 Task: Create a rule when a list is created by me.
Action: Mouse moved to (466, 377)
Screenshot: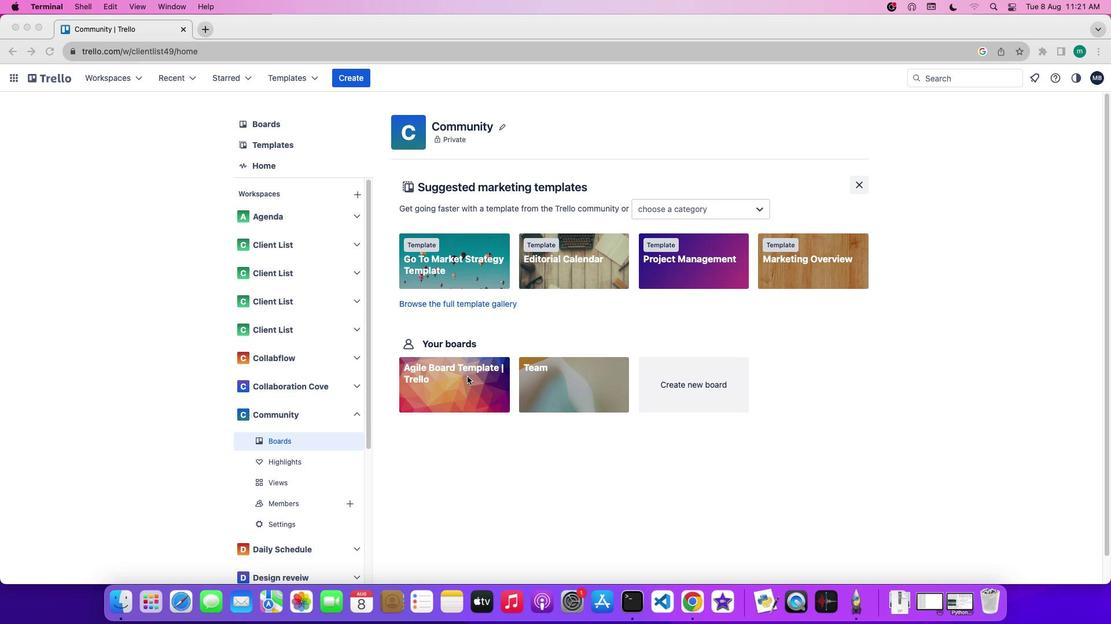 
Action: Mouse pressed left at (466, 377)
Screenshot: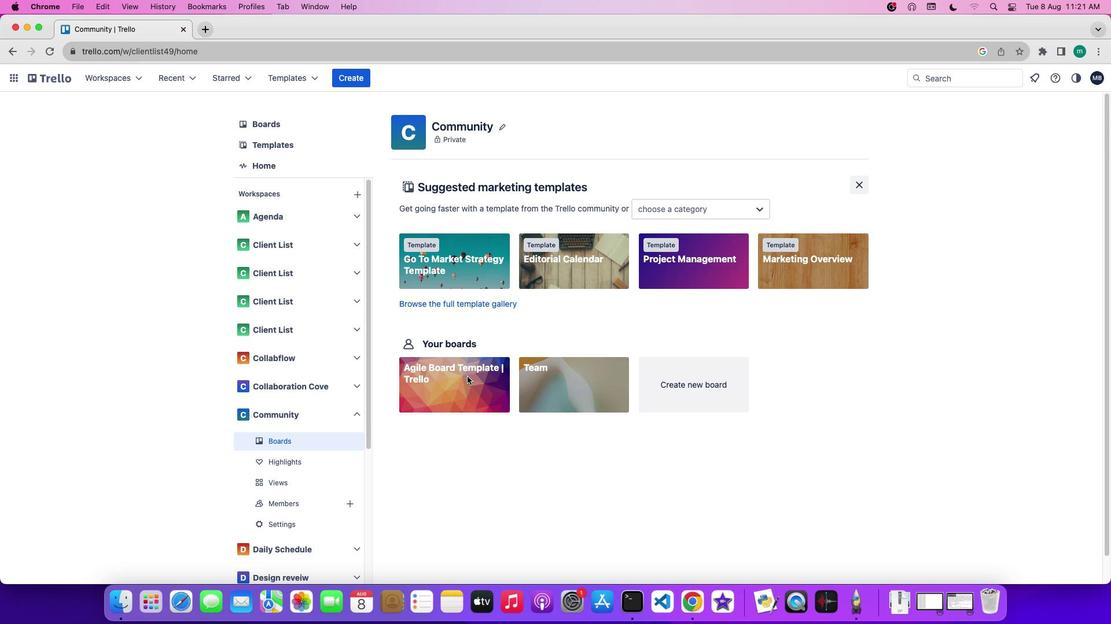 
Action: Mouse pressed left at (466, 377)
Screenshot: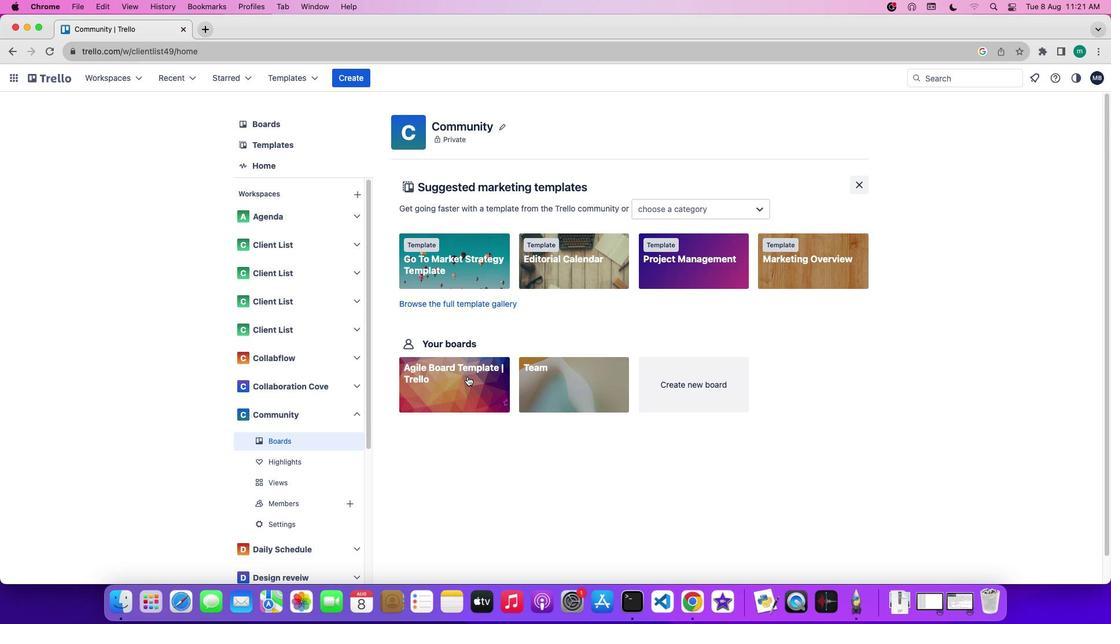 
Action: Mouse moved to (1015, 259)
Screenshot: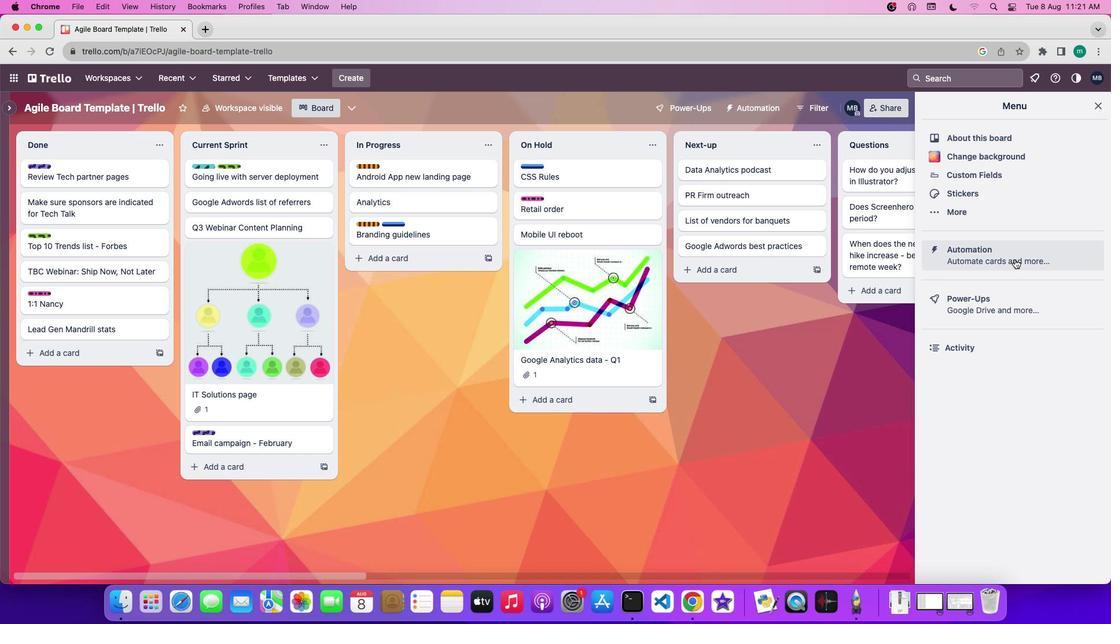 
Action: Mouse pressed left at (1015, 259)
Screenshot: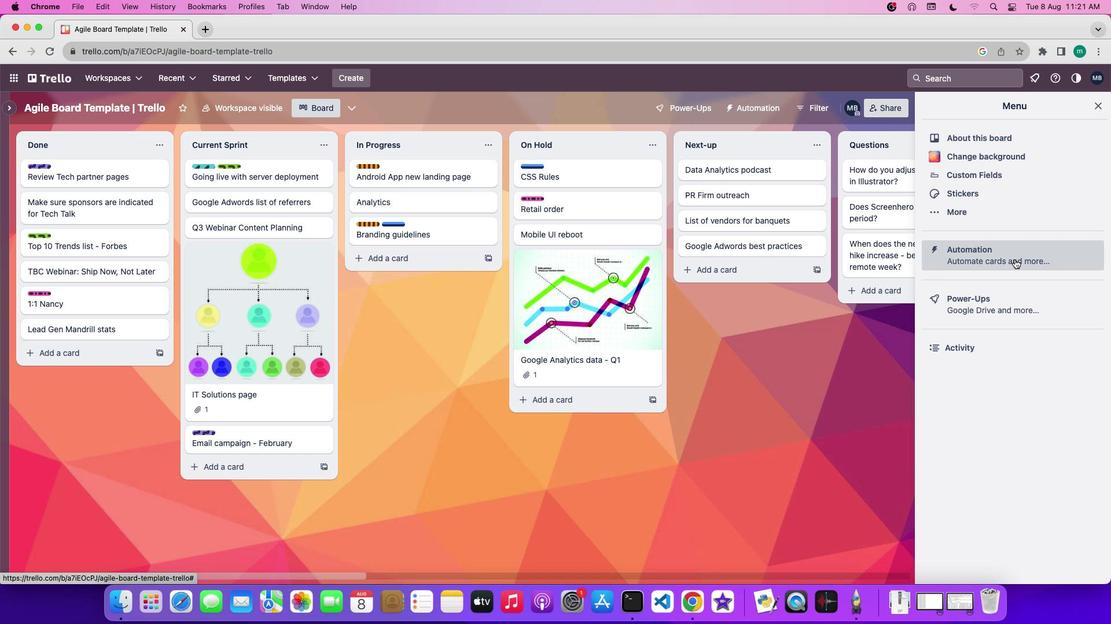
Action: Mouse moved to (79, 212)
Screenshot: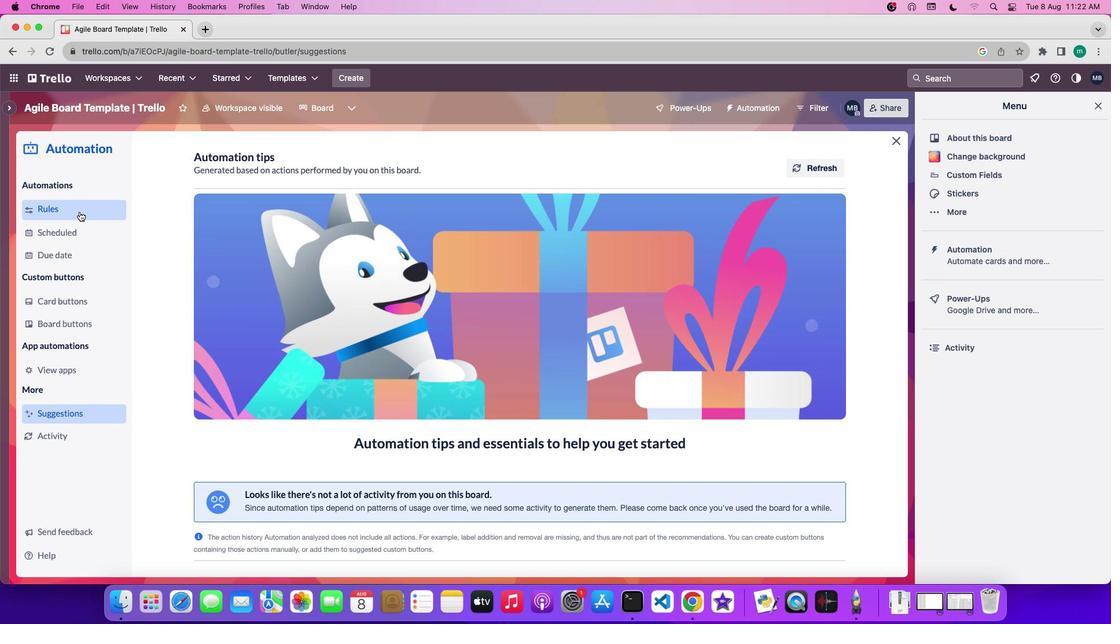 
Action: Mouse pressed left at (79, 212)
Screenshot: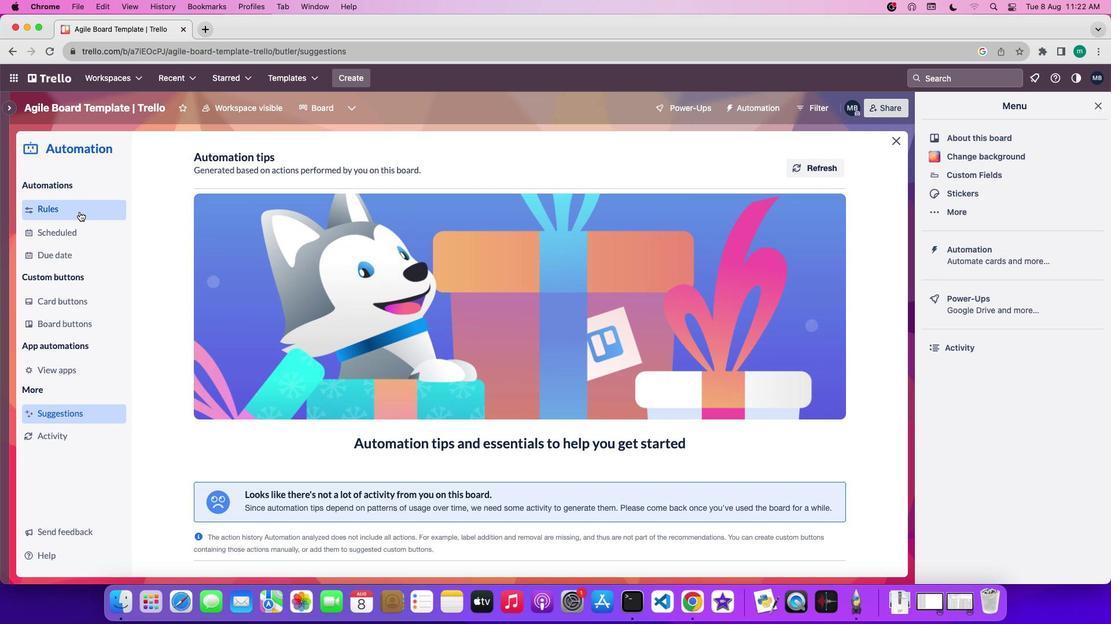 
Action: Mouse moved to (748, 159)
Screenshot: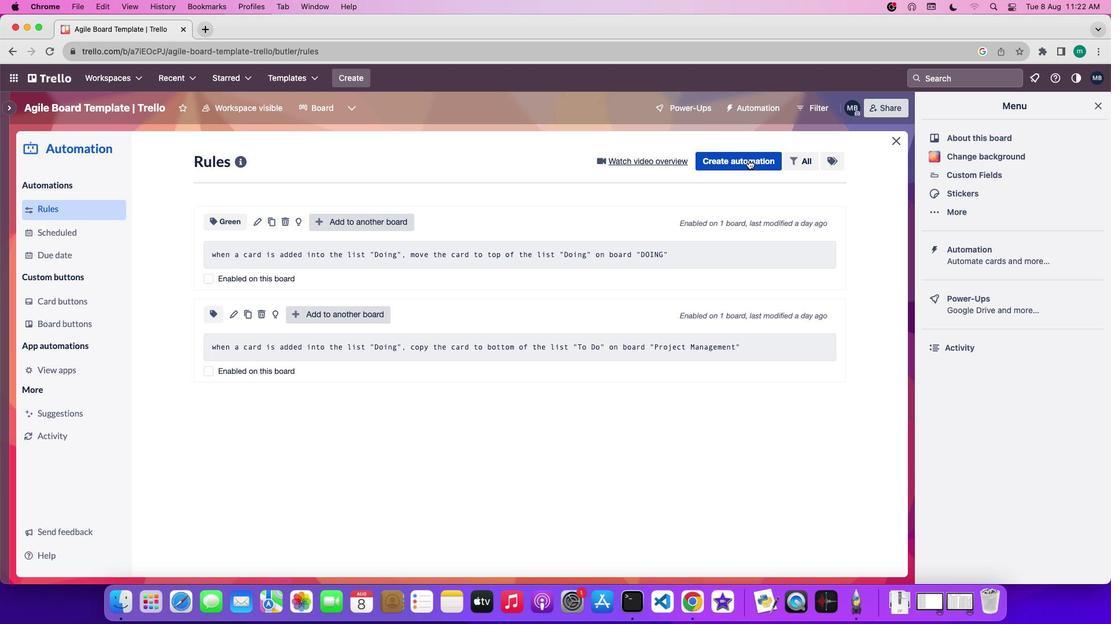 
Action: Mouse pressed left at (748, 159)
Screenshot: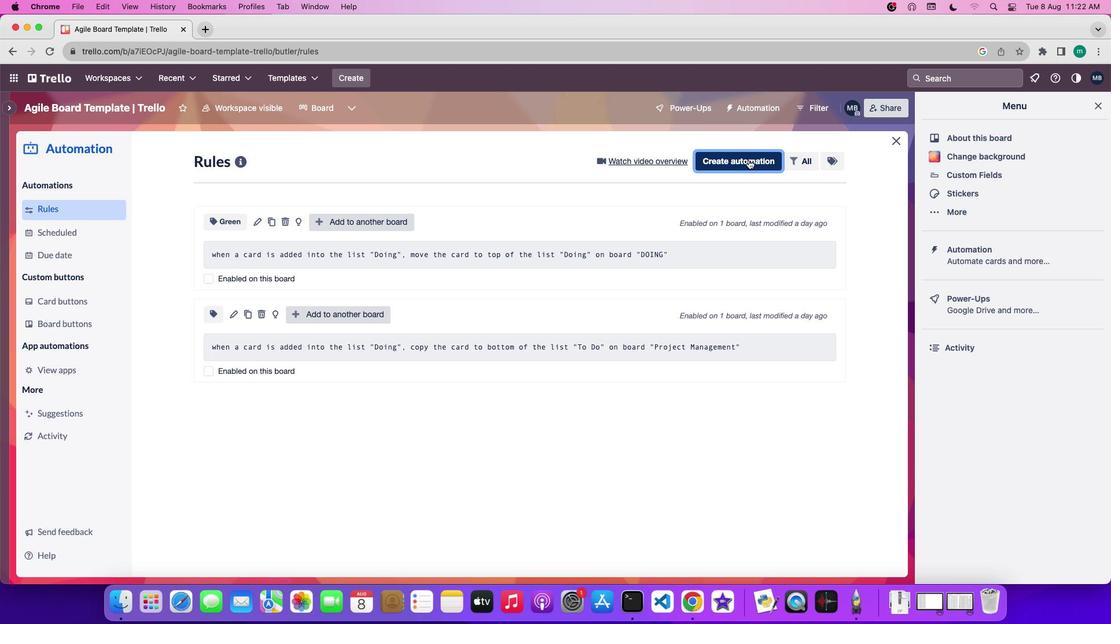 
Action: Mouse moved to (524, 347)
Screenshot: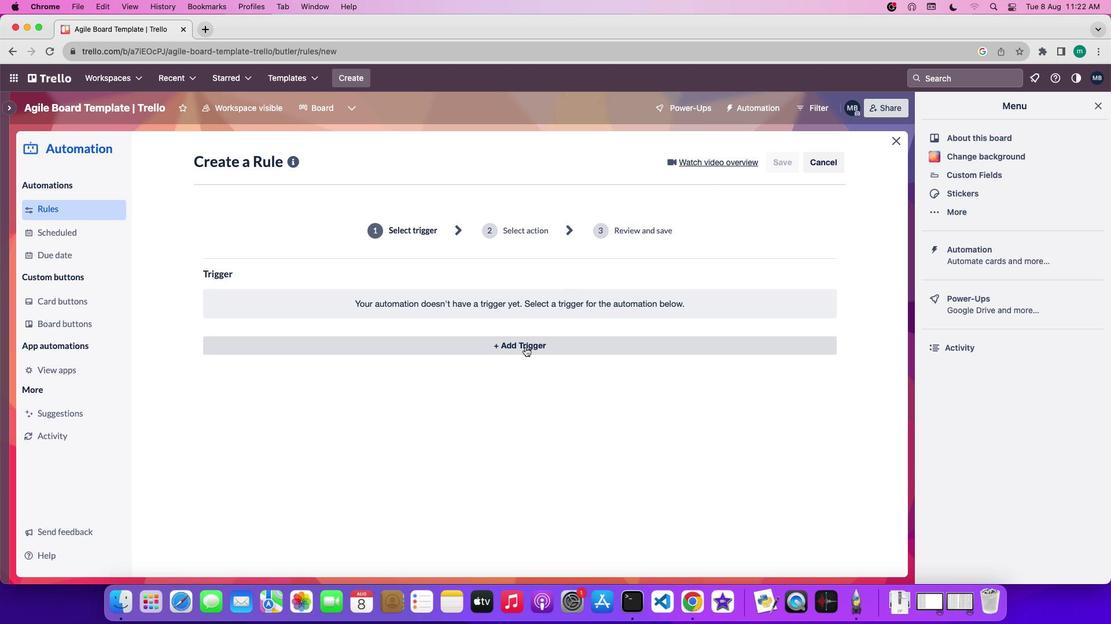 
Action: Mouse pressed left at (524, 347)
Screenshot: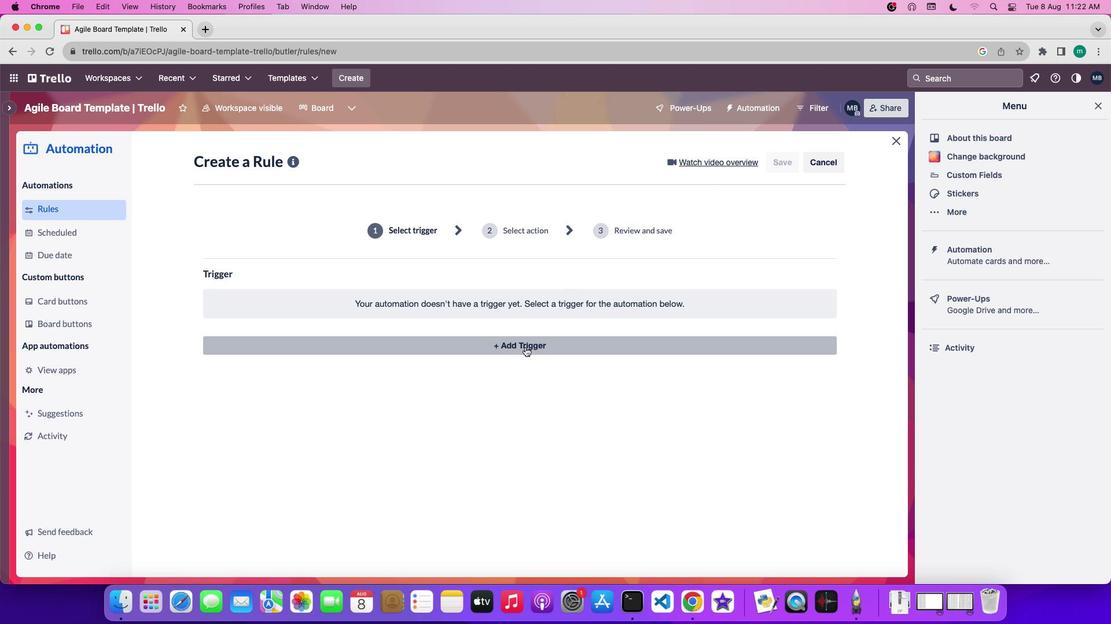 
Action: Mouse scrolled (524, 347) with delta (0, 0)
Screenshot: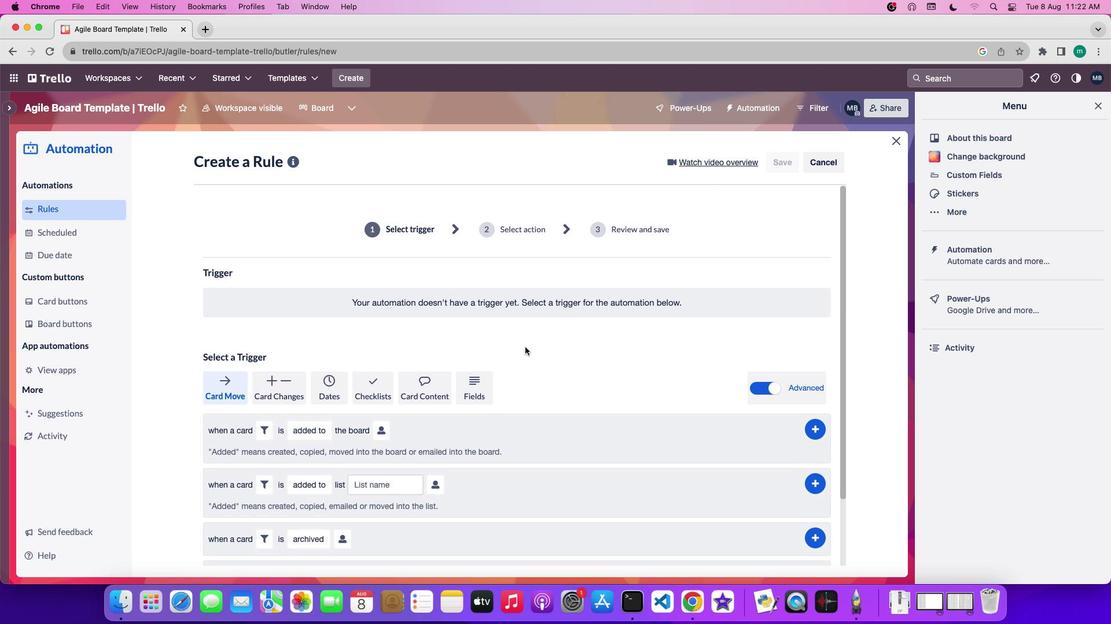 
Action: Mouse scrolled (524, 347) with delta (0, 0)
Screenshot: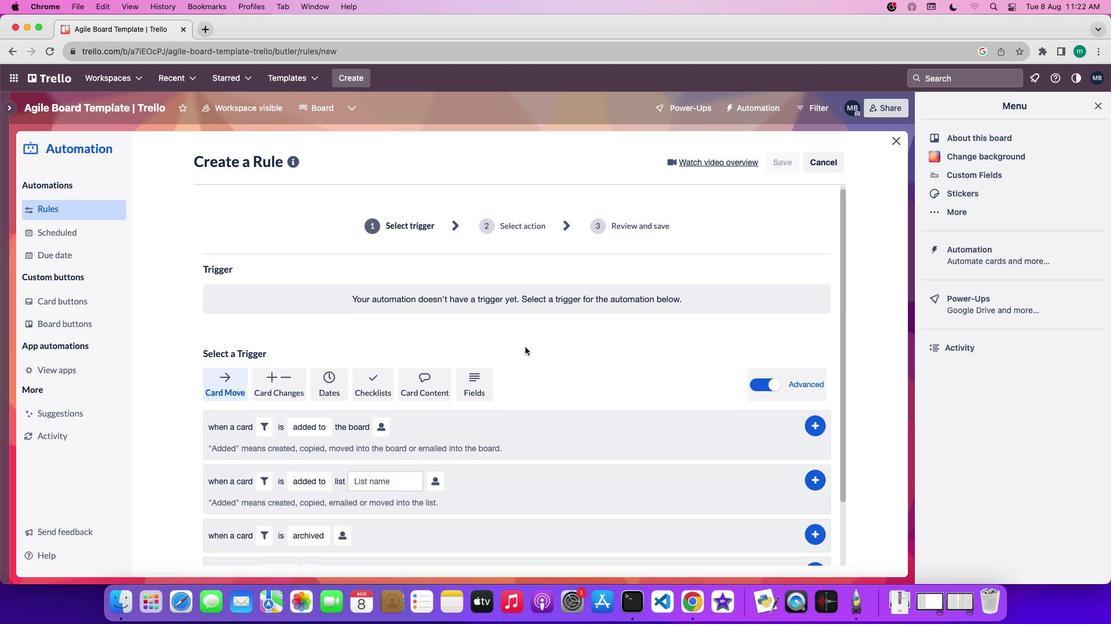 
Action: Mouse scrolled (524, 347) with delta (0, 0)
Screenshot: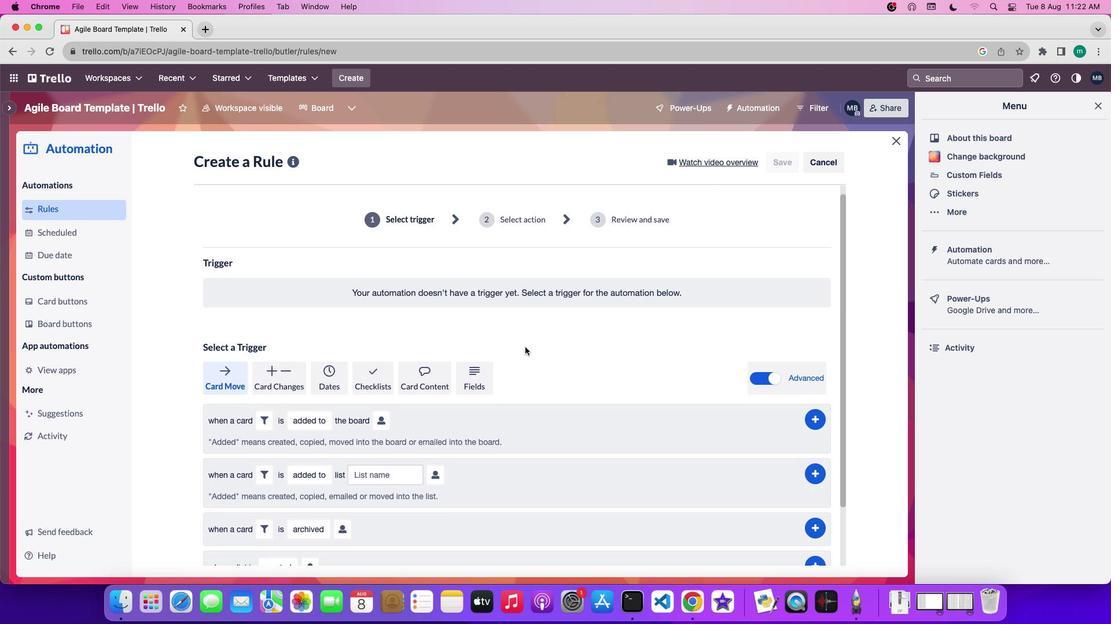 
Action: Mouse scrolled (524, 347) with delta (0, 0)
Screenshot: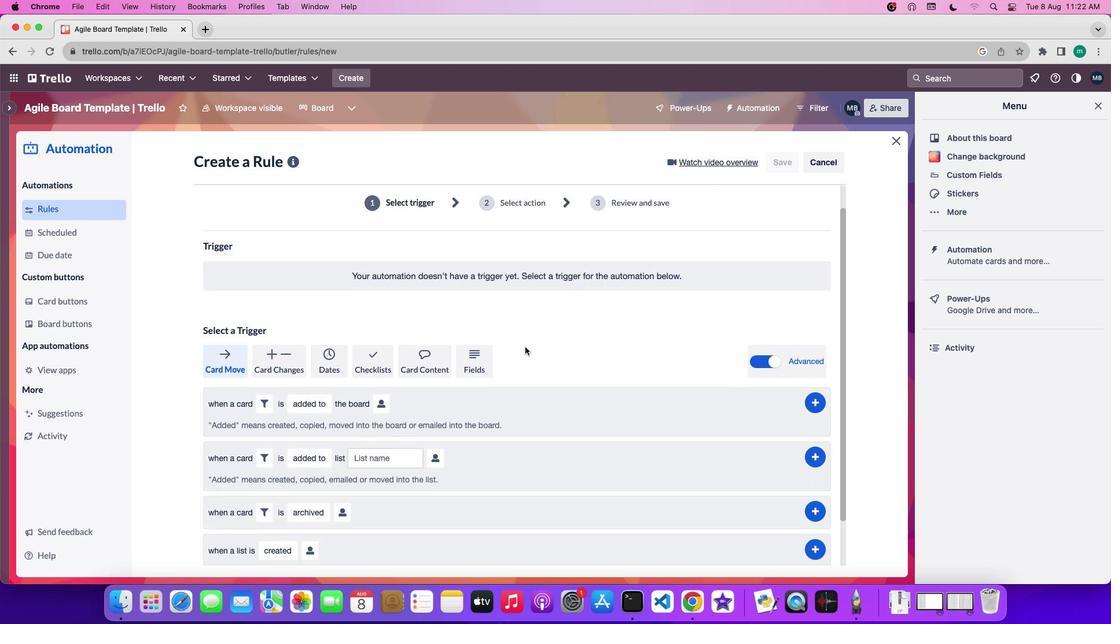 
Action: Mouse moved to (524, 347)
Screenshot: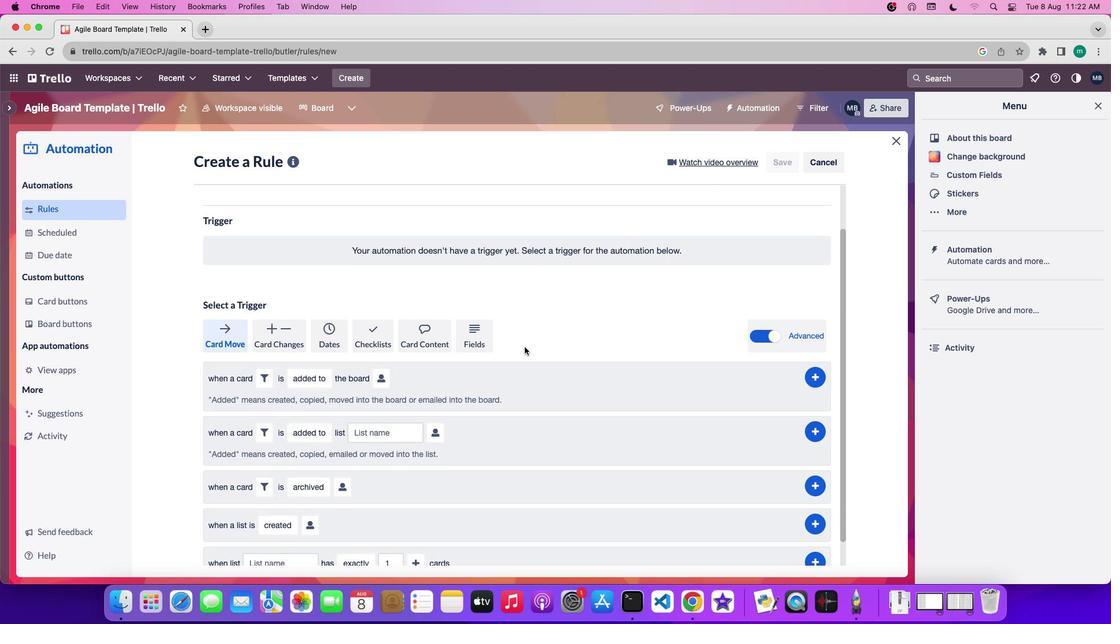 
Action: Mouse scrolled (524, 347) with delta (0, 0)
Screenshot: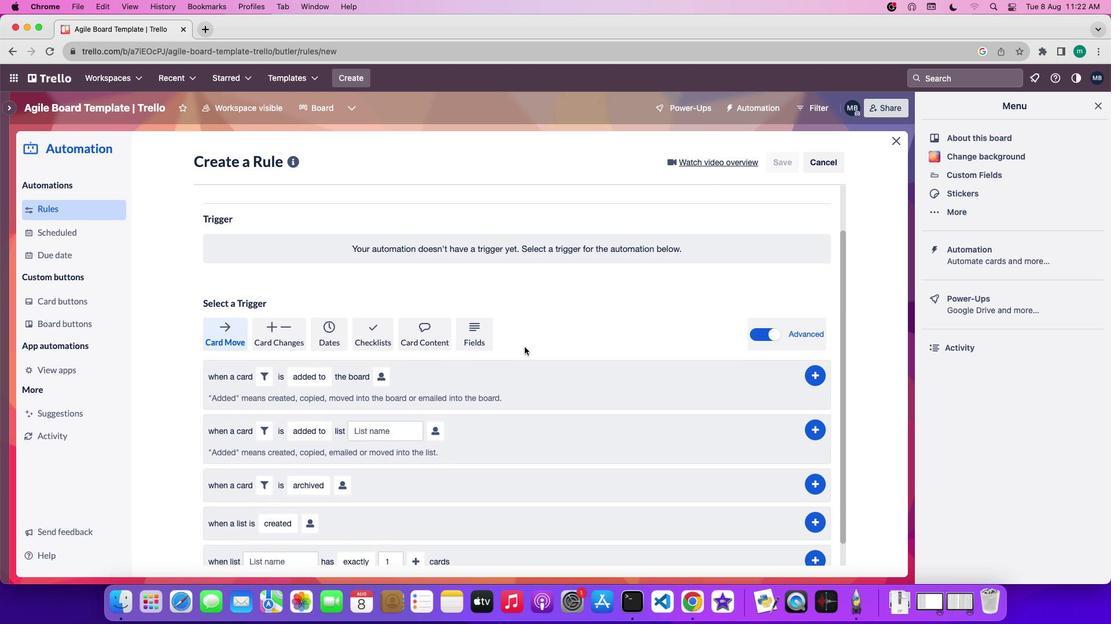 
Action: Mouse scrolled (524, 347) with delta (0, 0)
Screenshot: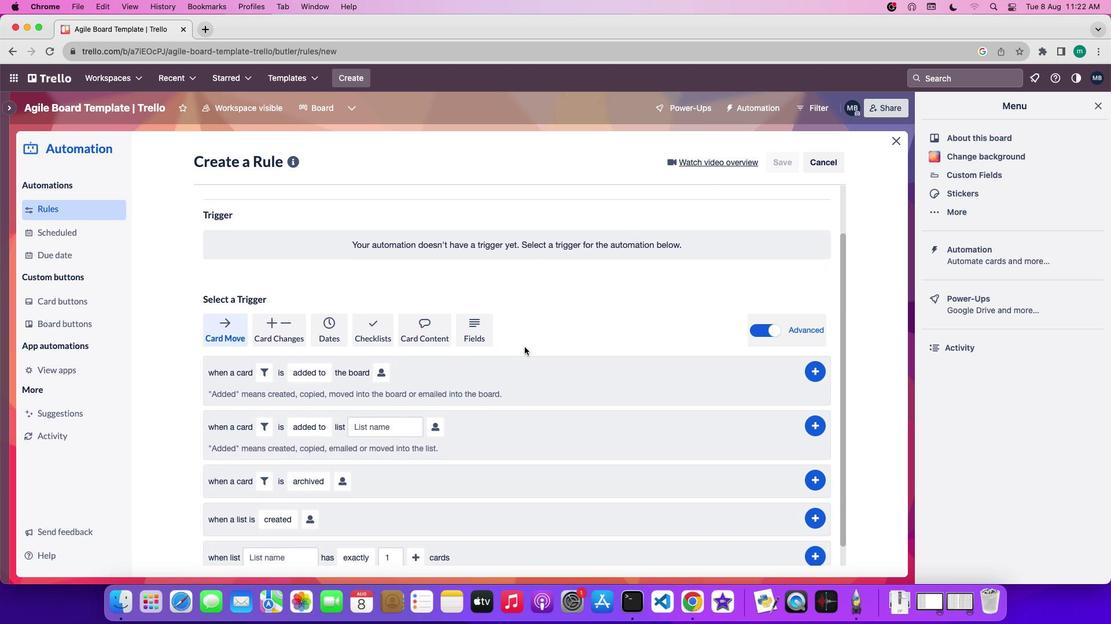 
Action: Mouse scrolled (524, 347) with delta (0, -1)
Screenshot: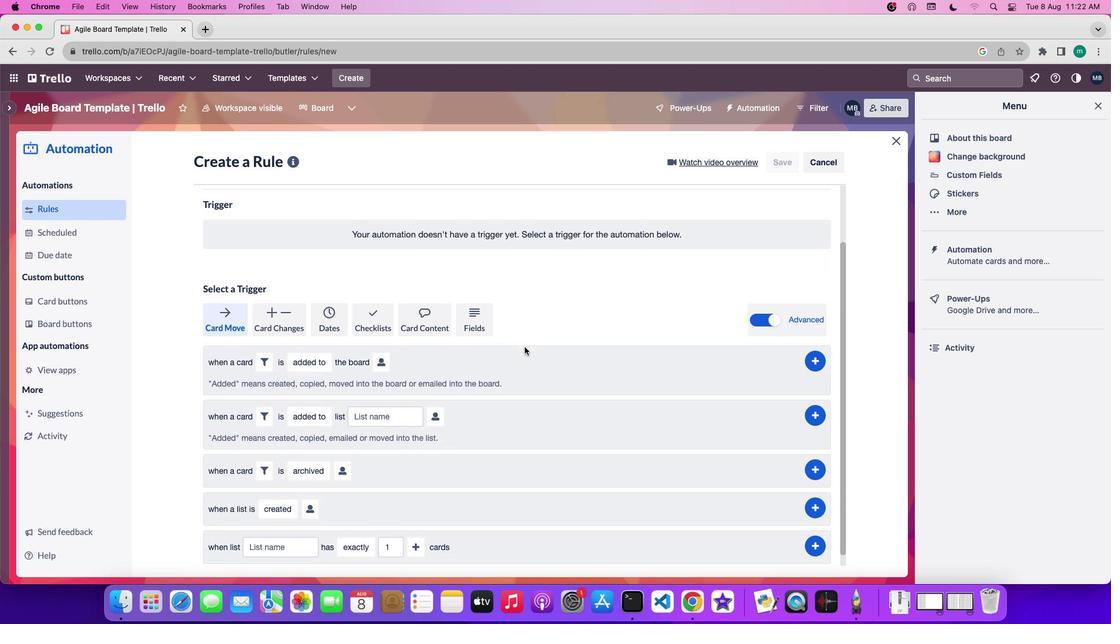 
Action: Mouse scrolled (524, 347) with delta (0, -1)
Screenshot: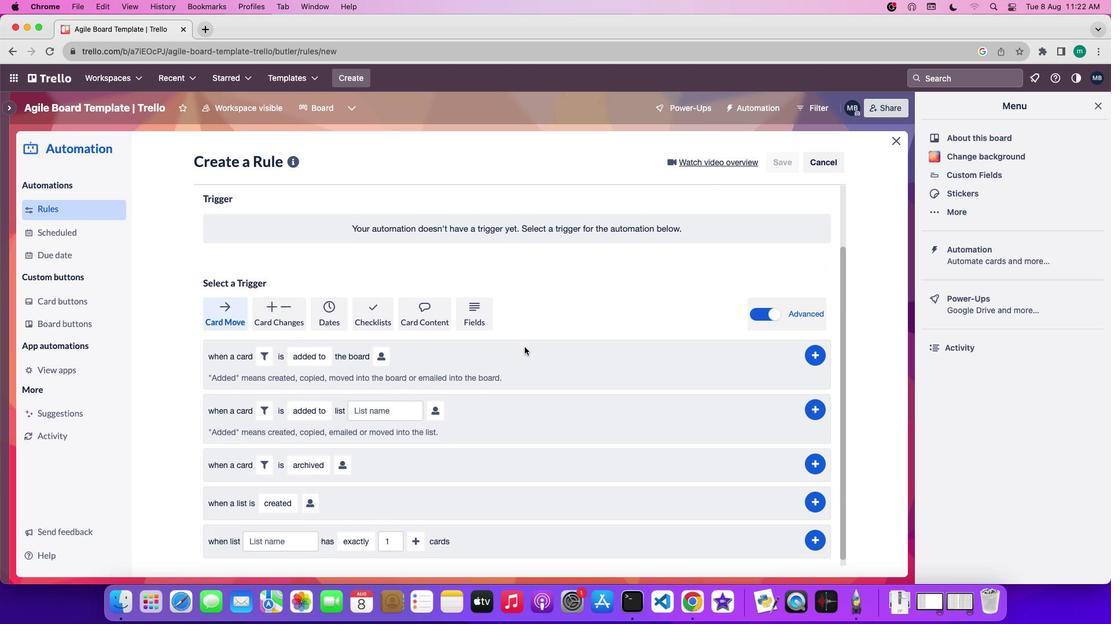 
Action: Mouse moved to (275, 499)
Screenshot: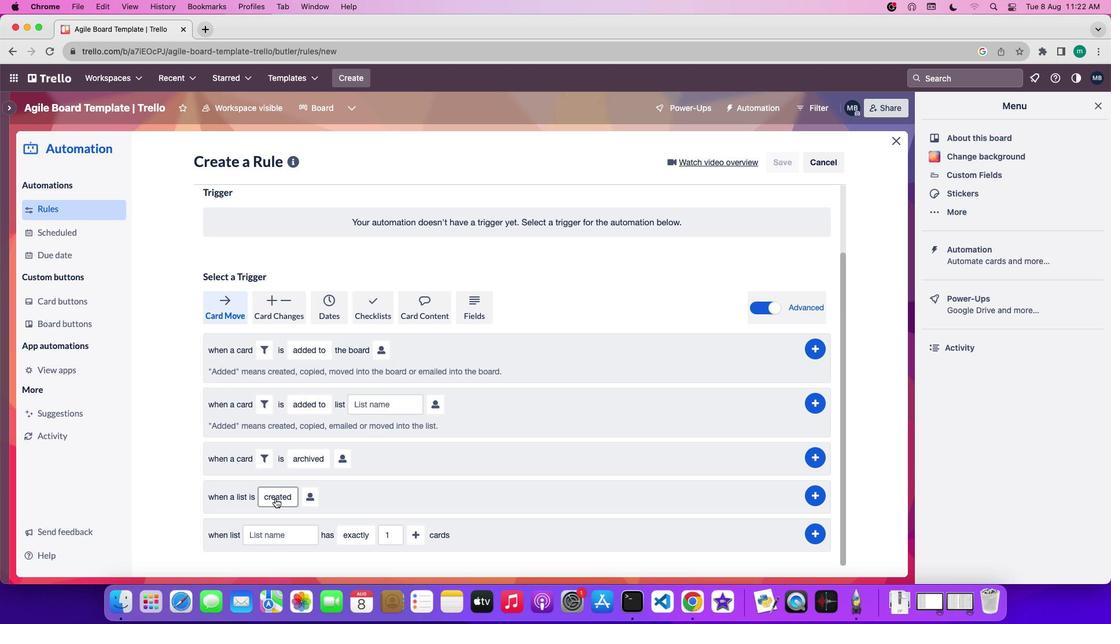 
Action: Mouse pressed left at (275, 499)
Screenshot: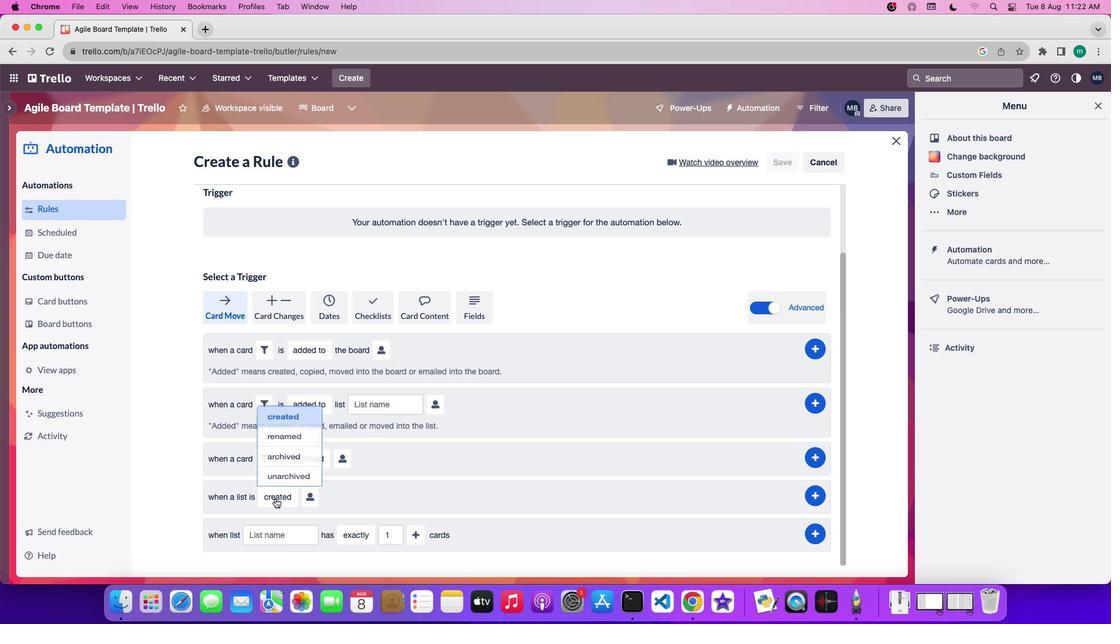 
Action: Mouse moved to (283, 404)
Screenshot: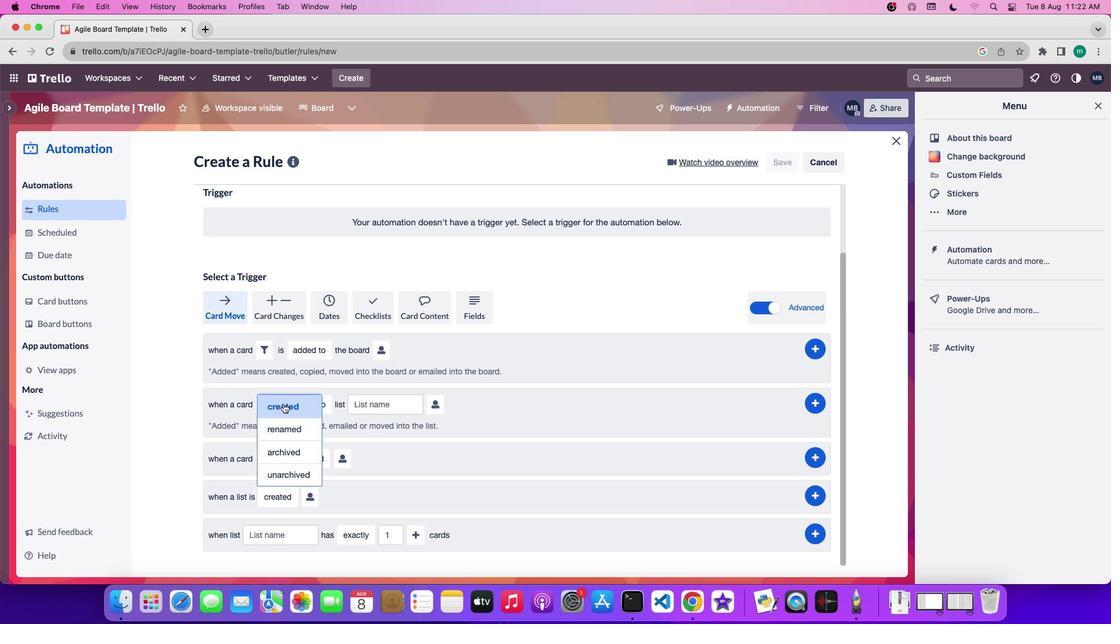 
Action: Mouse pressed left at (283, 404)
Screenshot: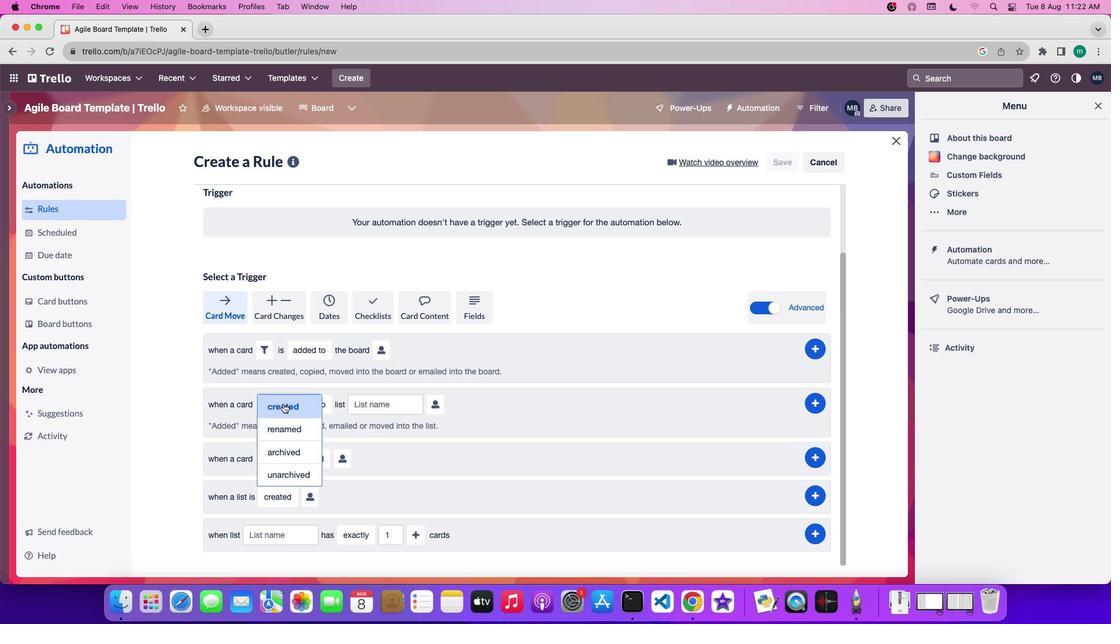 
Action: Mouse moved to (315, 494)
Screenshot: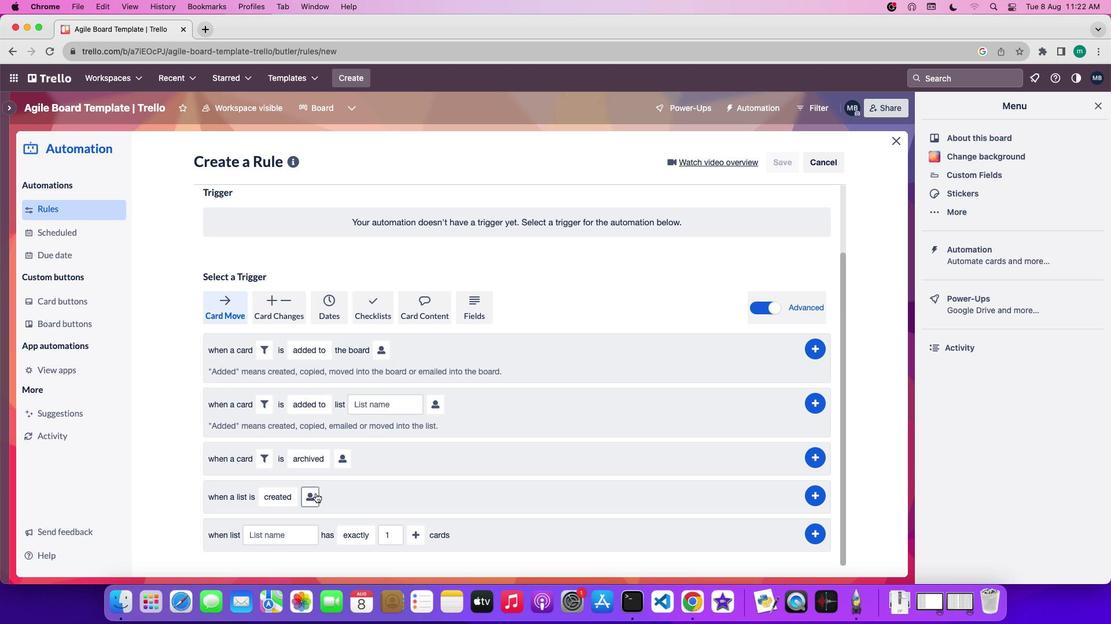 
Action: Mouse pressed left at (315, 494)
Screenshot: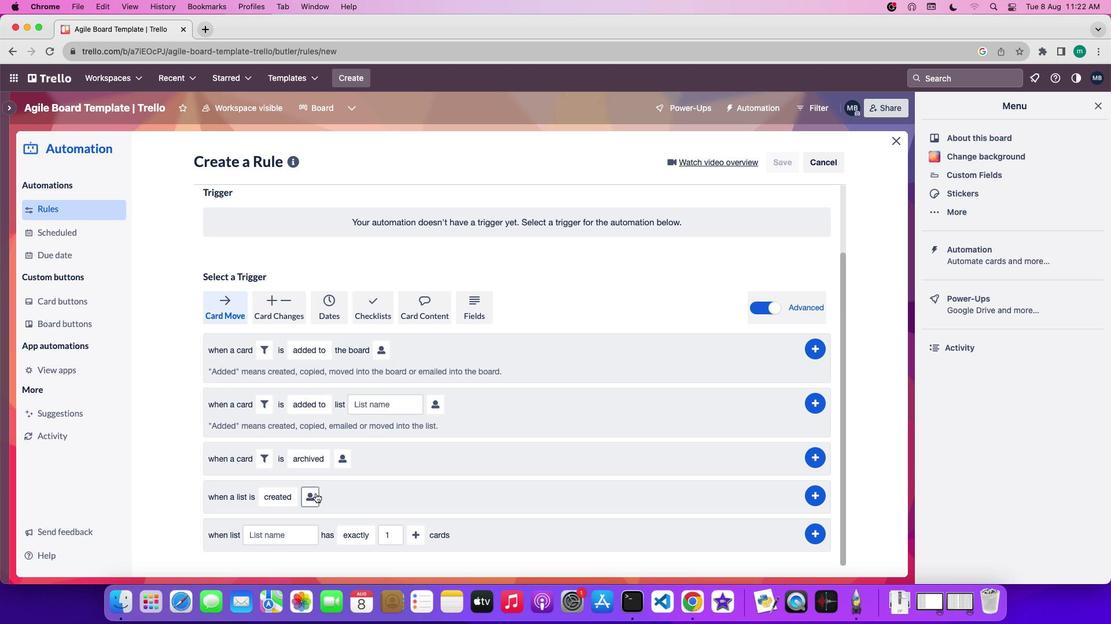
Action: Mouse moved to (349, 562)
Screenshot: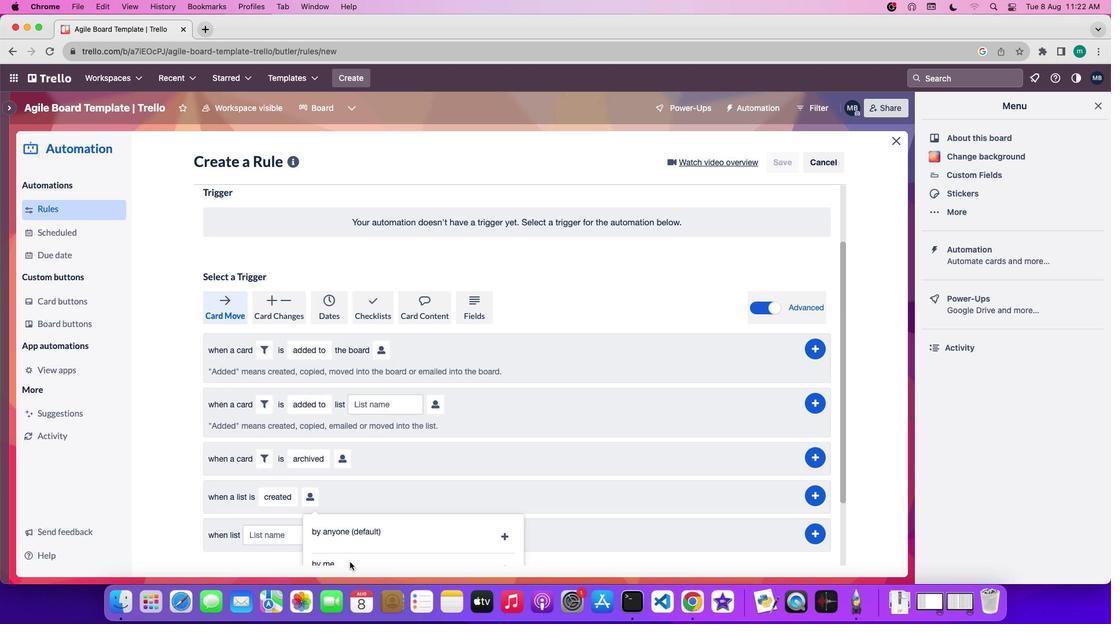 
Action: Mouse scrolled (349, 562) with delta (0, 0)
Screenshot: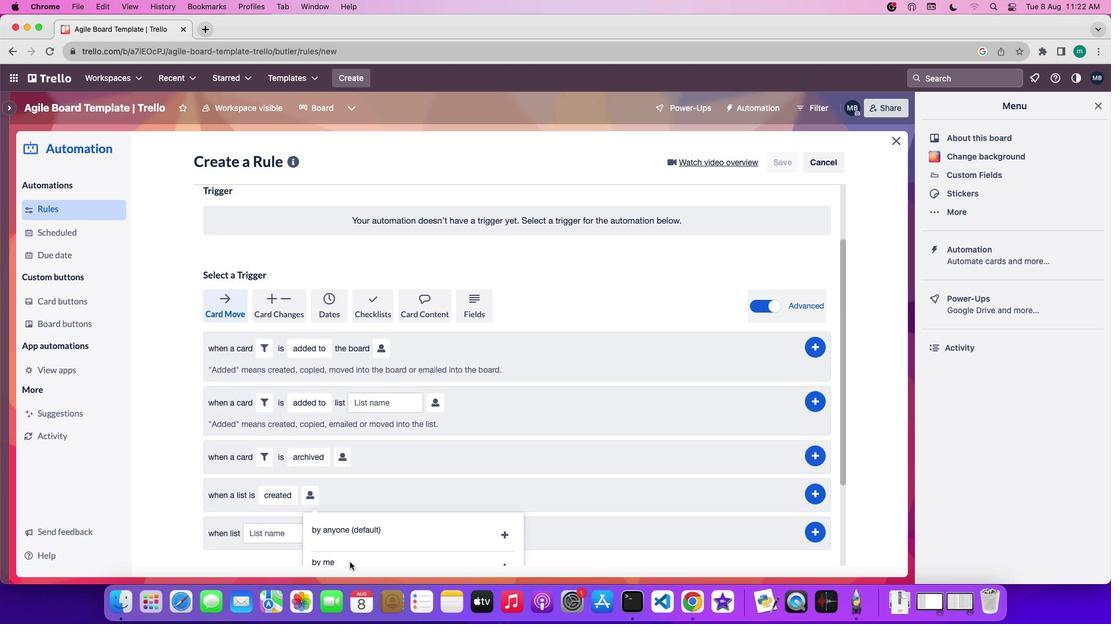 
Action: Mouse scrolled (349, 562) with delta (0, 0)
Screenshot: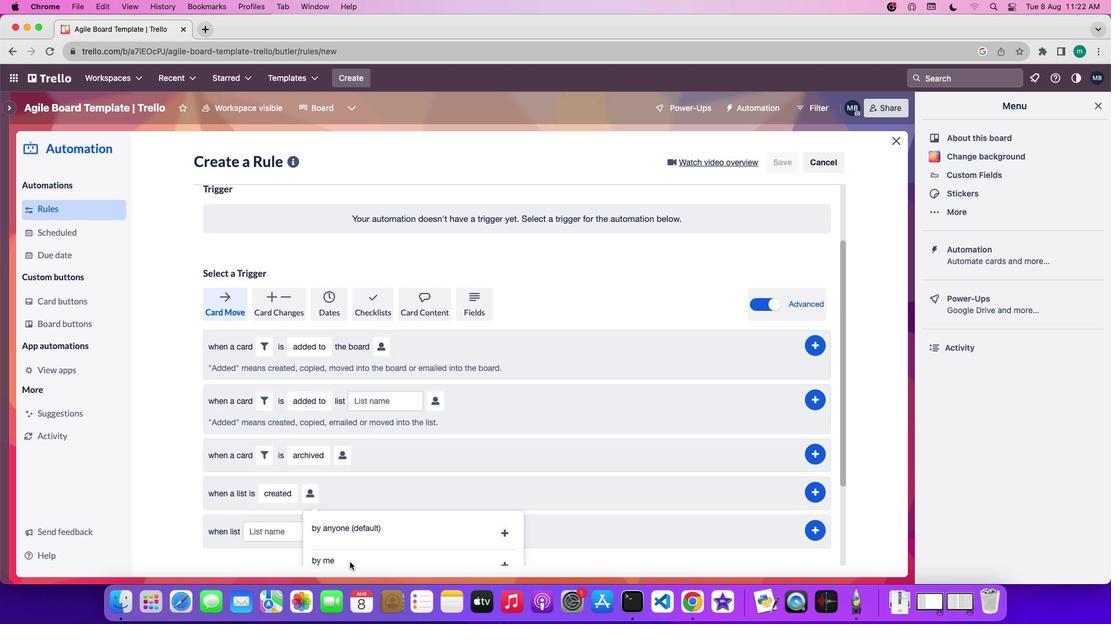 
Action: Mouse scrolled (349, 562) with delta (0, -1)
Screenshot: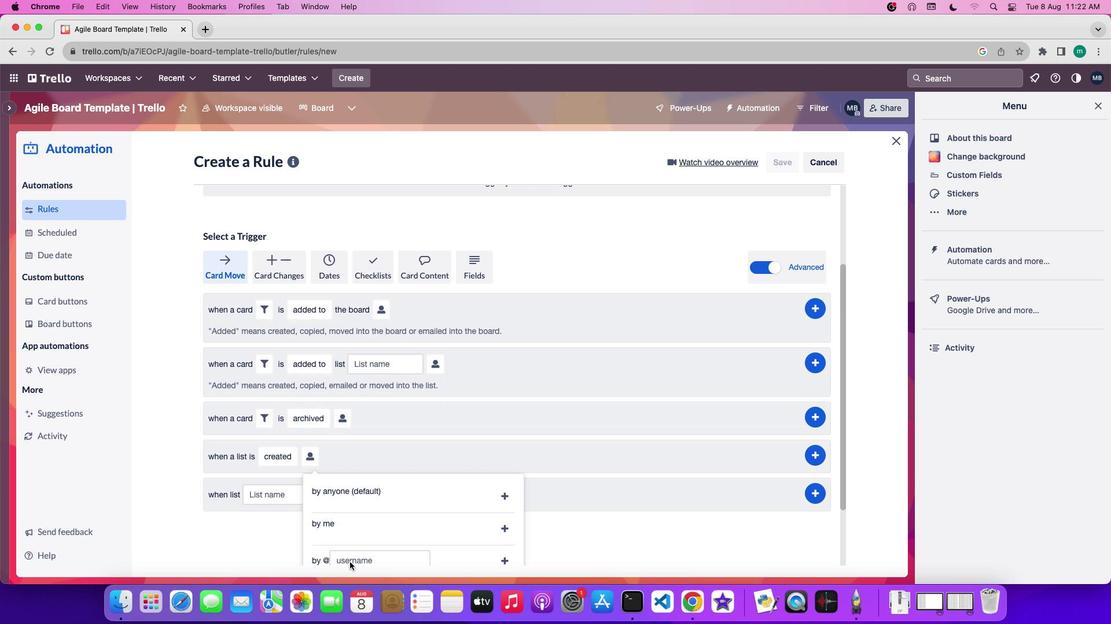 
Action: Mouse moved to (507, 506)
Screenshot: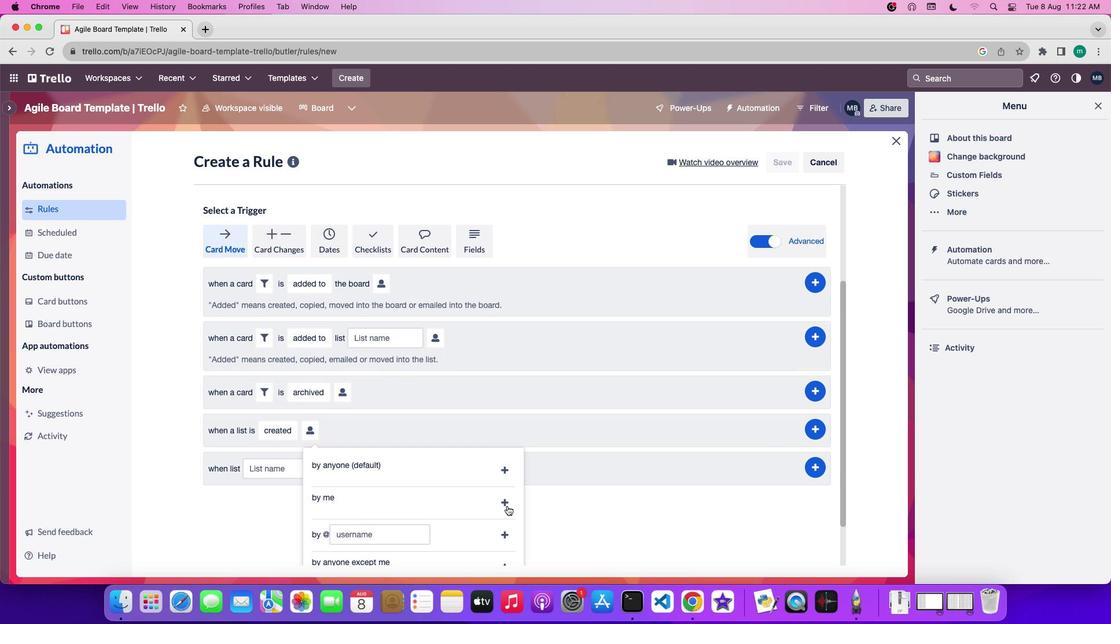 
Action: Mouse pressed left at (507, 506)
Screenshot: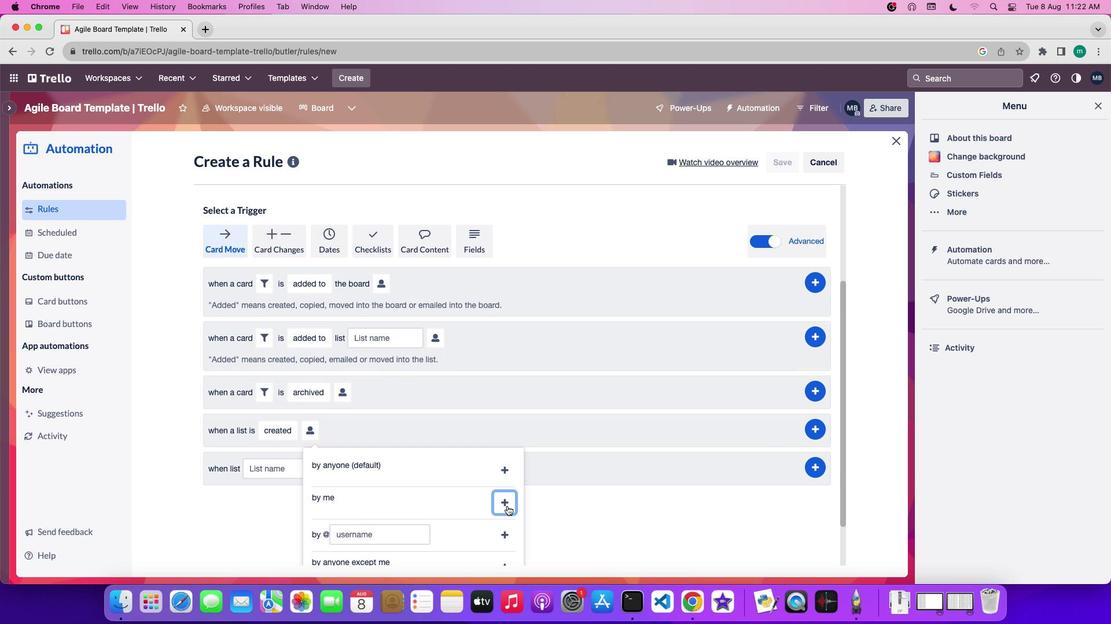 
Action: Mouse moved to (812, 495)
Screenshot: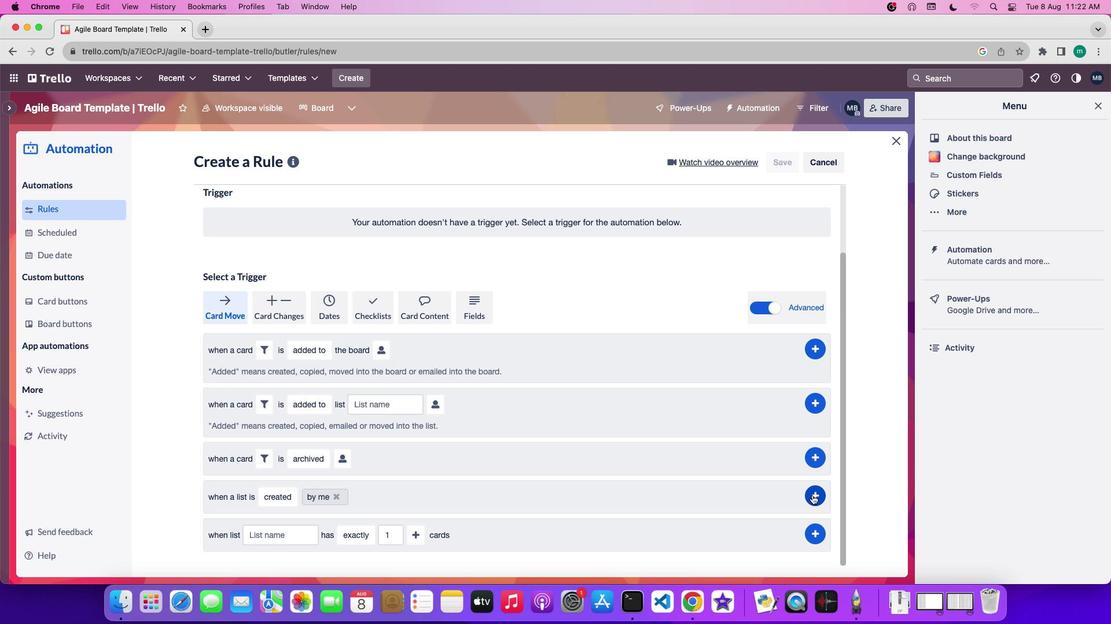
Action: Mouse pressed left at (812, 495)
Screenshot: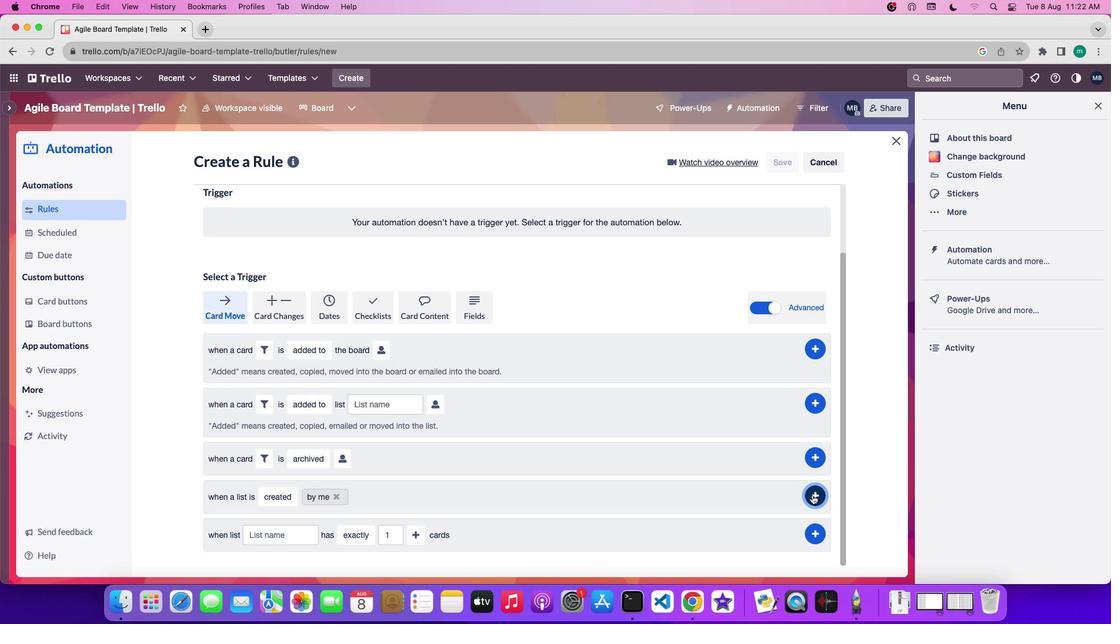 
